 Task: Change the language to Dansk.
Action: Mouse moved to (915, 83)
Screenshot: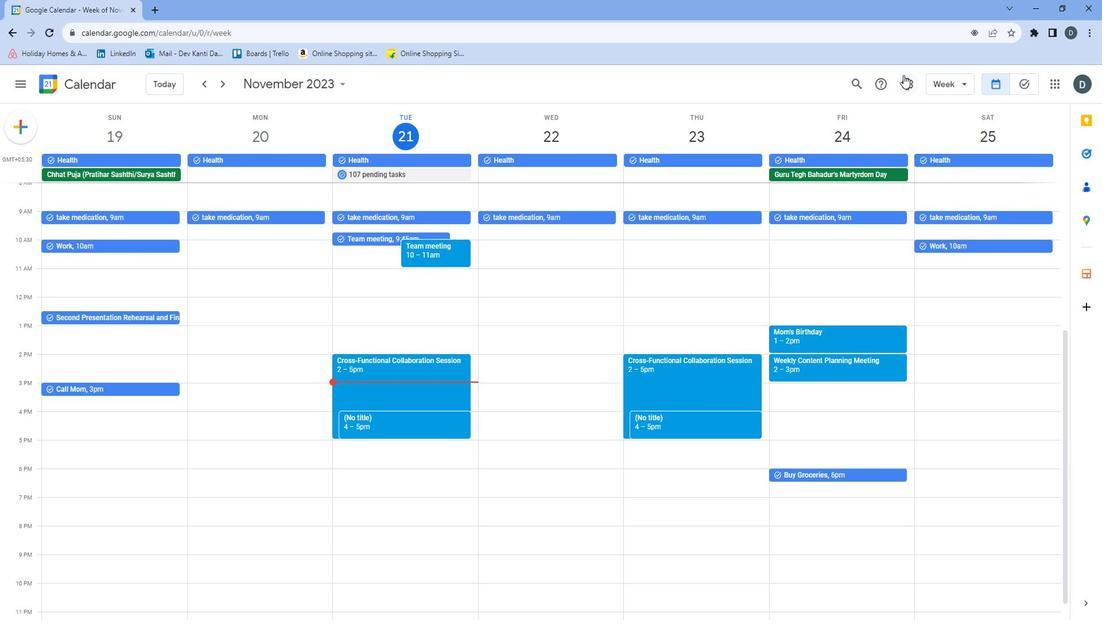 
Action: Mouse pressed left at (915, 83)
Screenshot: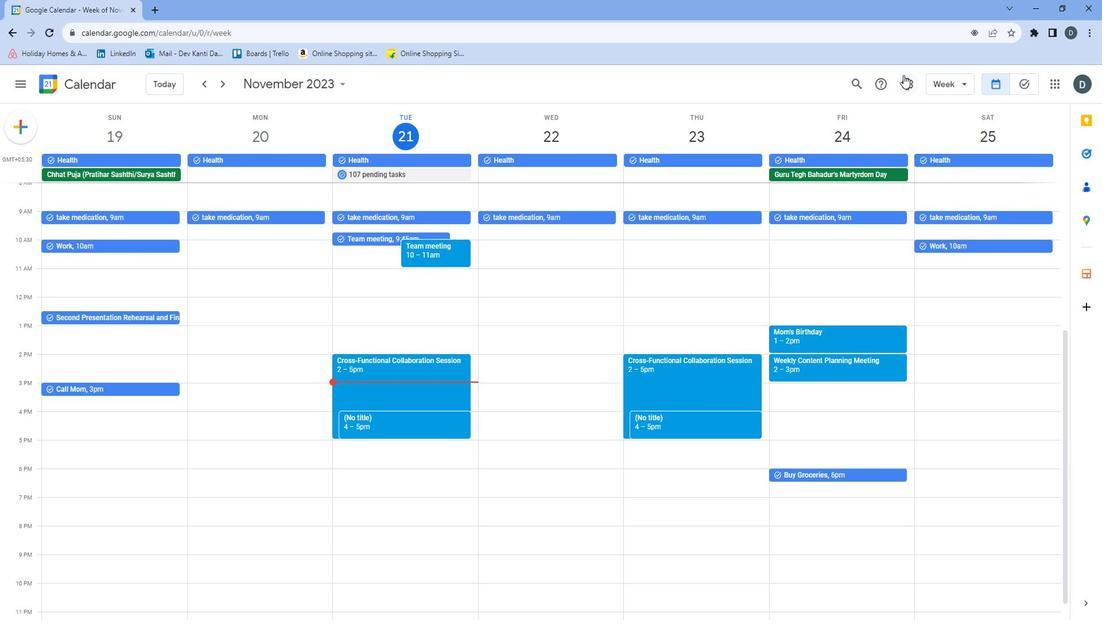 
Action: Mouse moved to (917, 111)
Screenshot: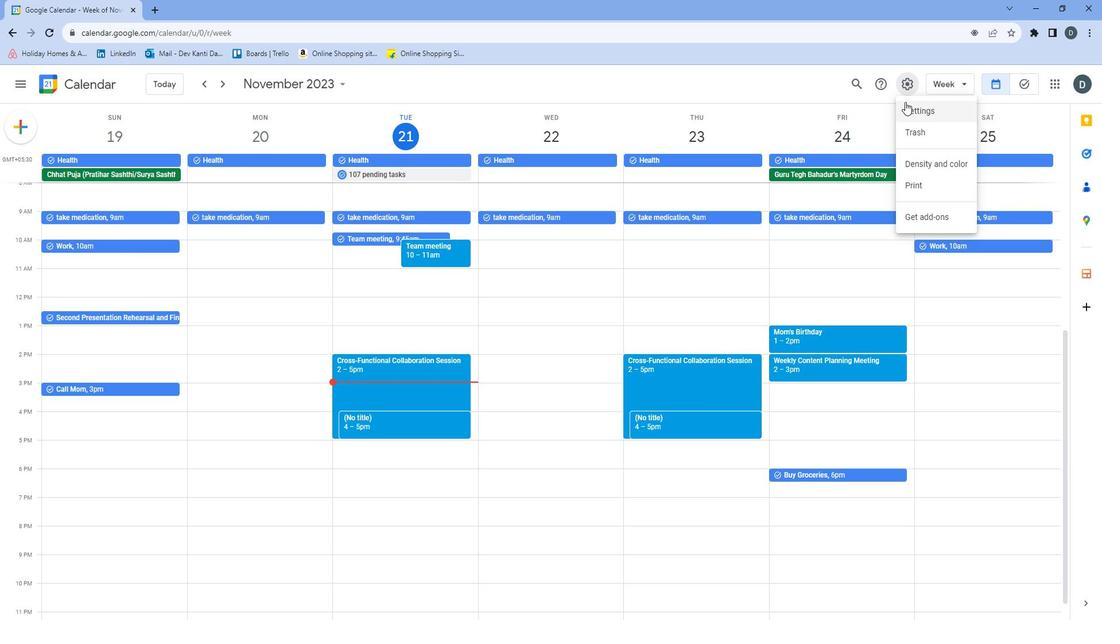 
Action: Mouse pressed left at (917, 111)
Screenshot: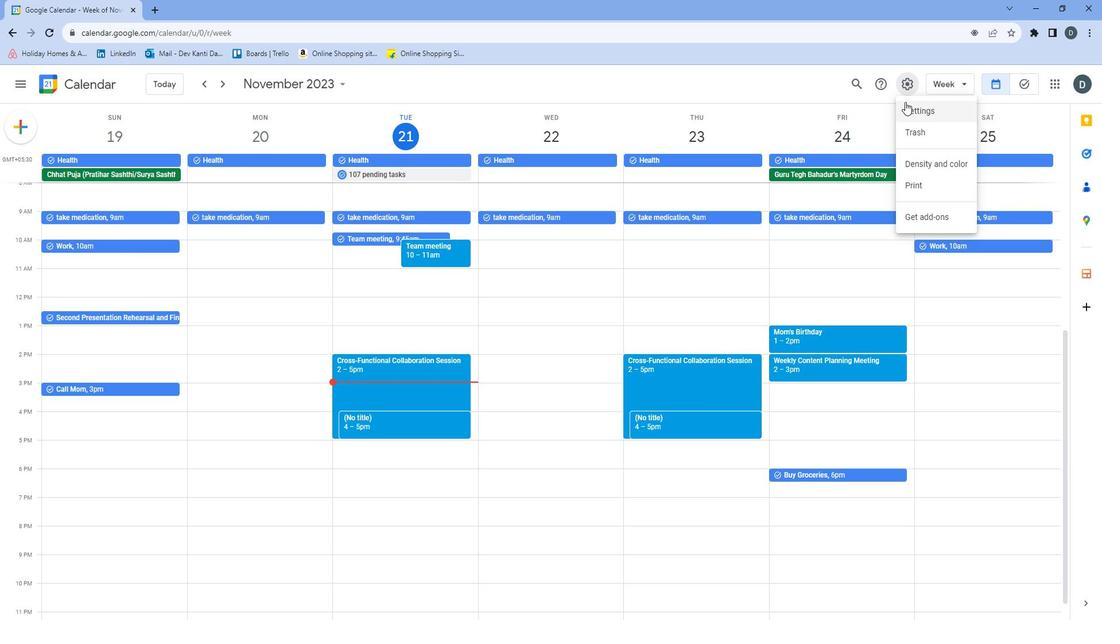 
Action: Mouse moved to (424, 149)
Screenshot: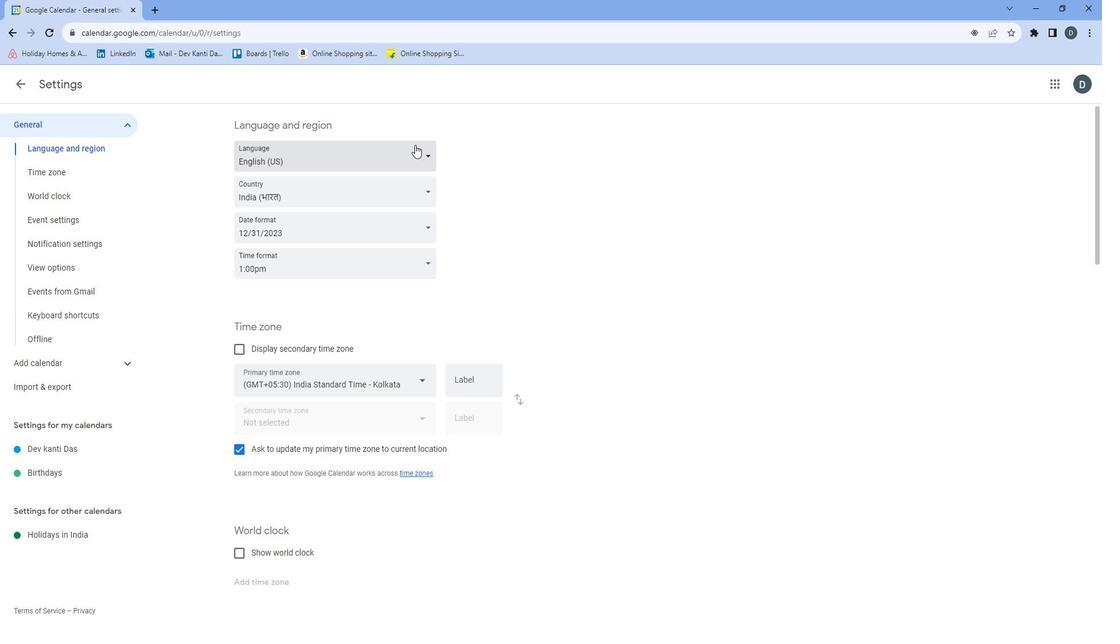 
Action: Mouse pressed left at (424, 149)
Screenshot: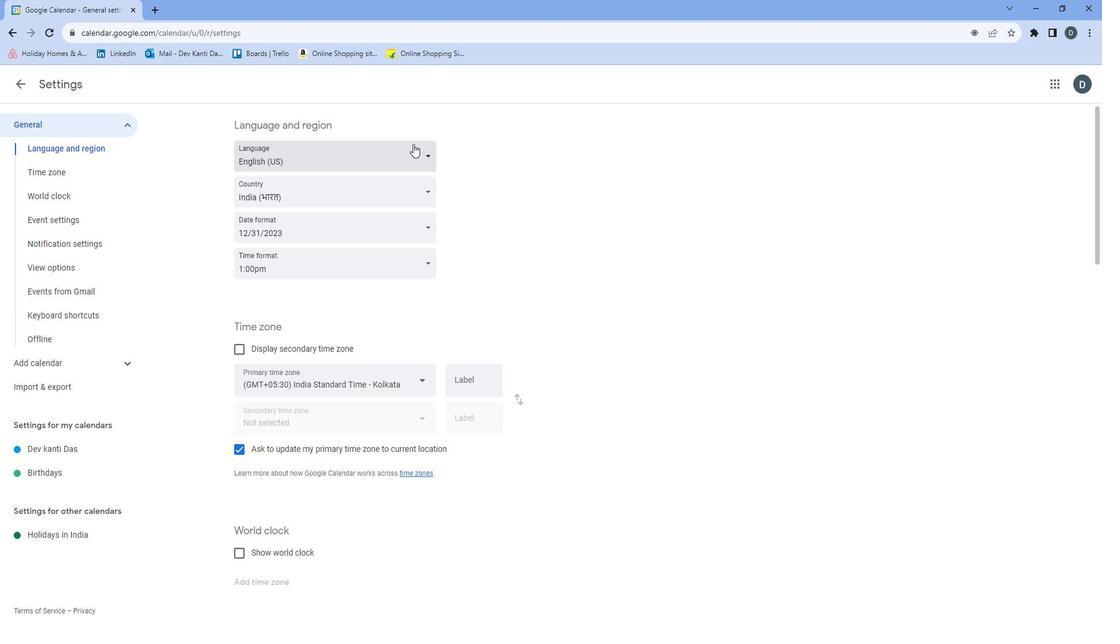 
Action: Mouse moved to (353, 315)
Screenshot: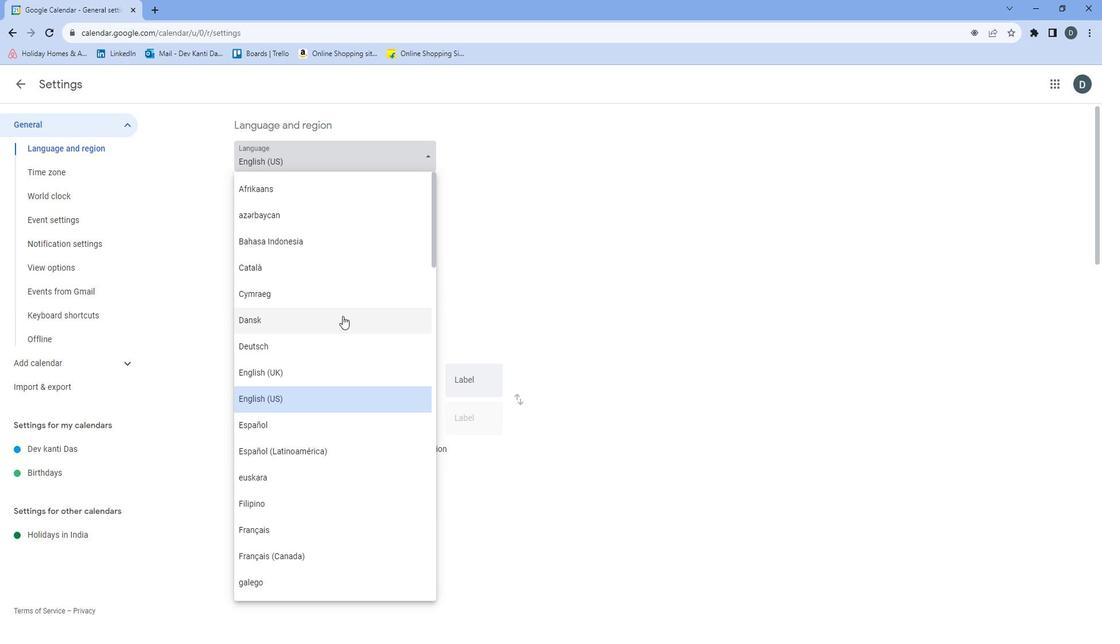 
Action: Mouse pressed left at (353, 315)
Screenshot: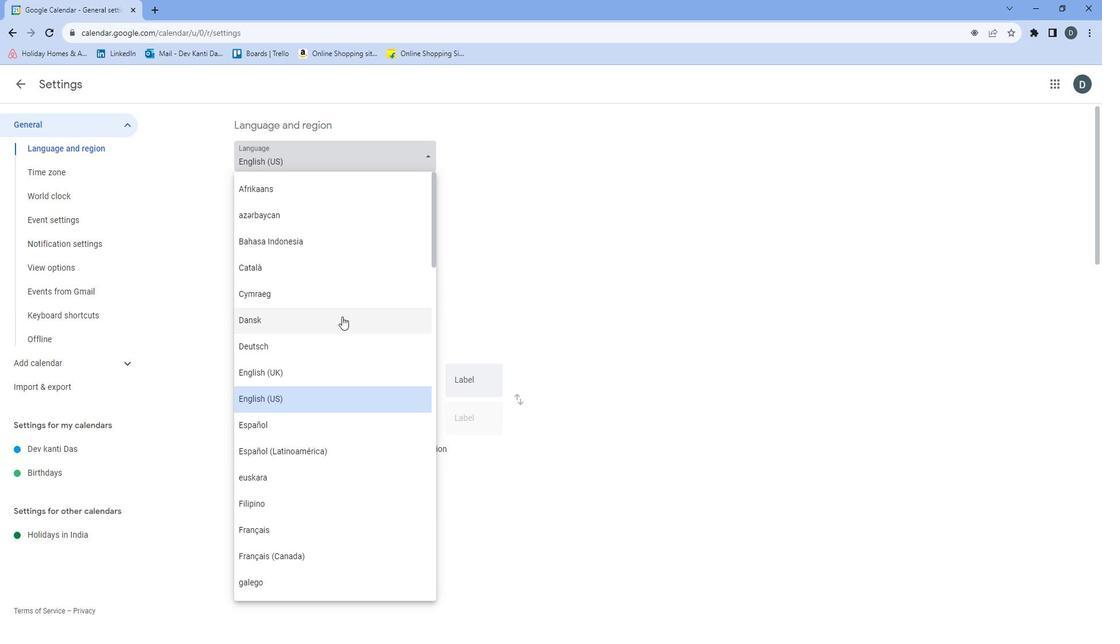 
Action: Mouse moved to (444, 290)
Screenshot: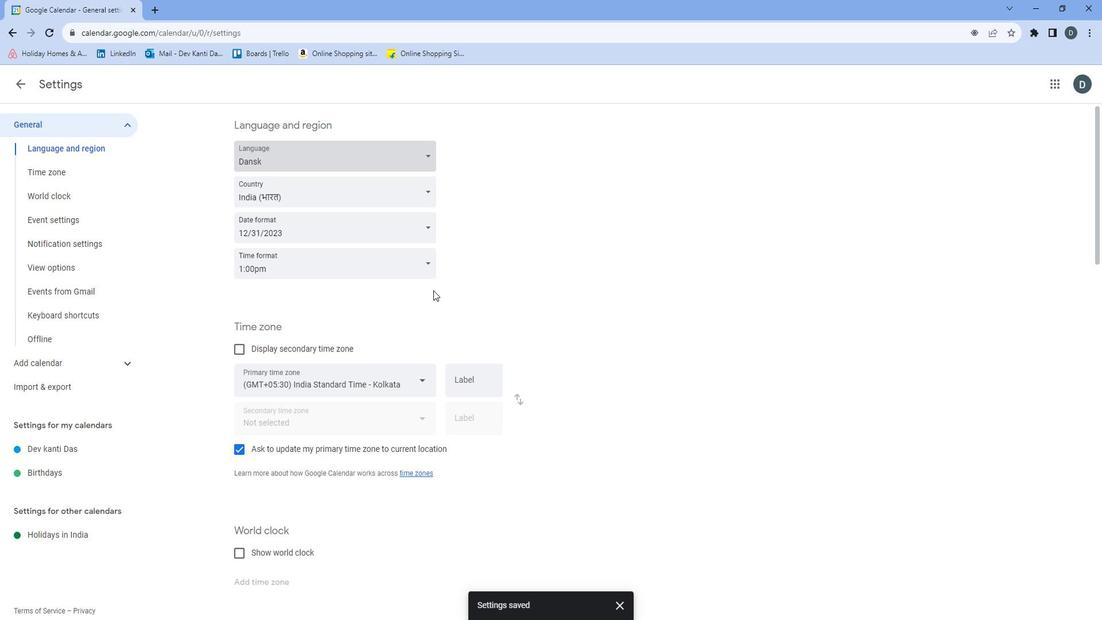 
